 Task: Log work in the project TridentForge for the issue 'Compatibility issues with different web browsers' spent time as '1w 6d 11h 8m' and remaining time as '6w 6d 17h 5m' and add a flag. Now add the issue to the epic 'Data Analytics Implementation'.
Action: Mouse moved to (229, 68)
Screenshot: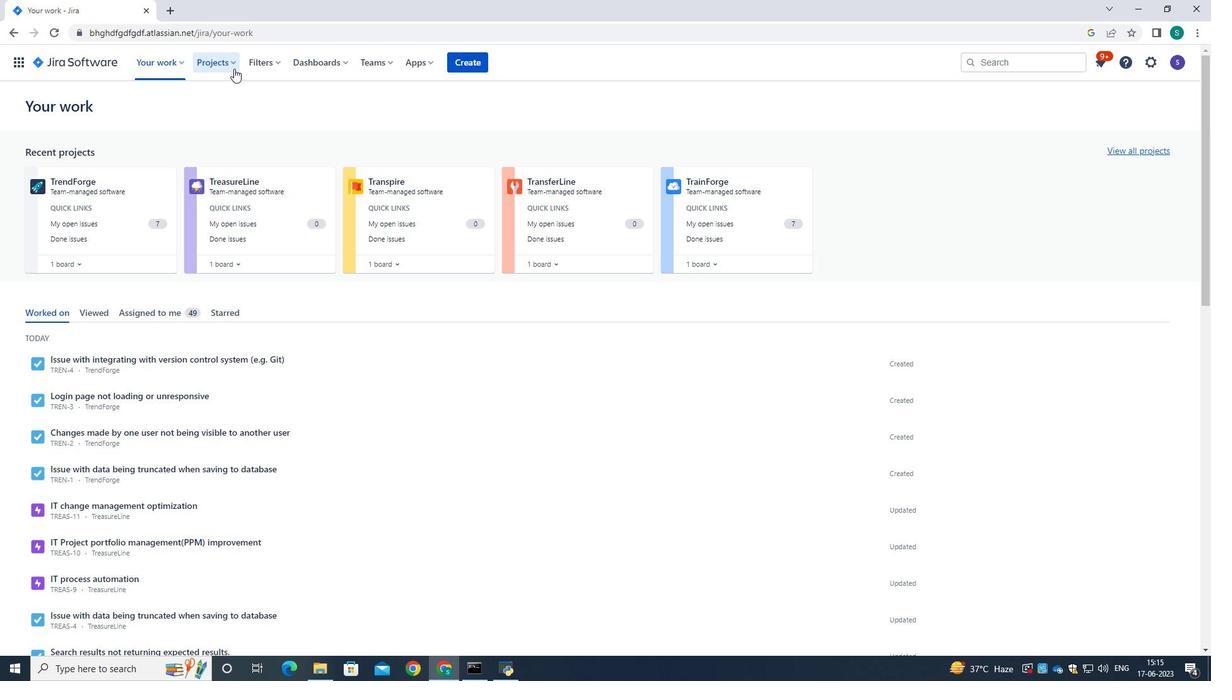 
Action: Mouse pressed left at (229, 68)
Screenshot: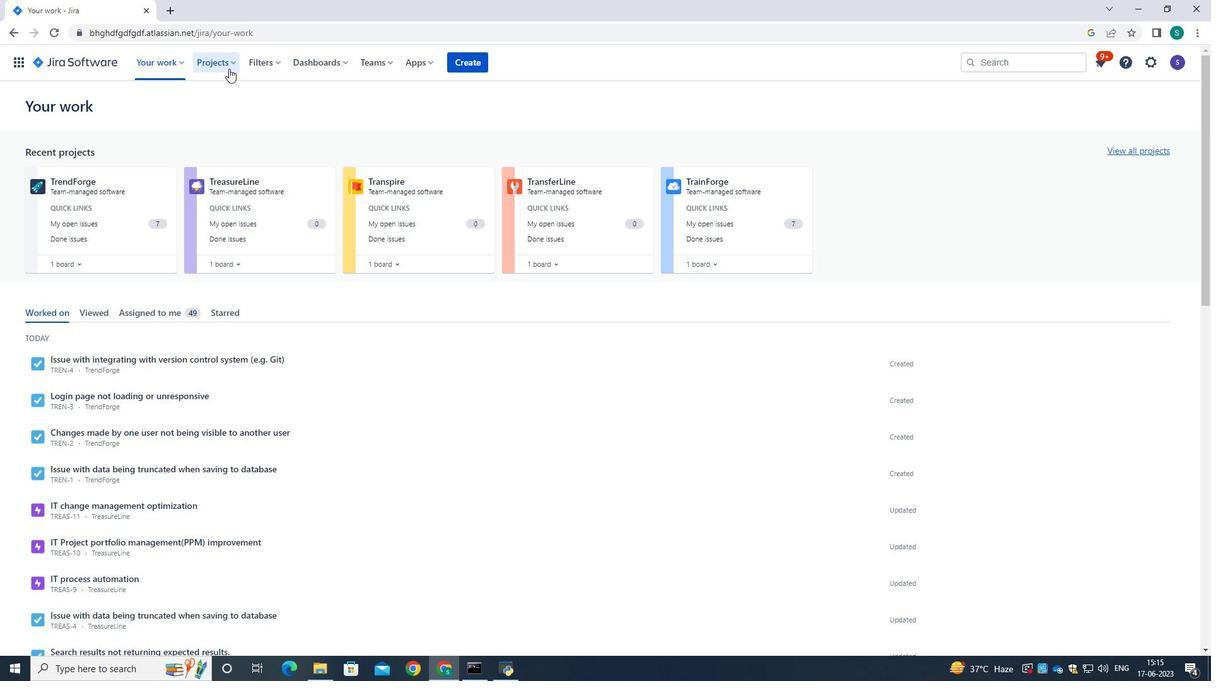 
Action: Mouse moved to (235, 122)
Screenshot: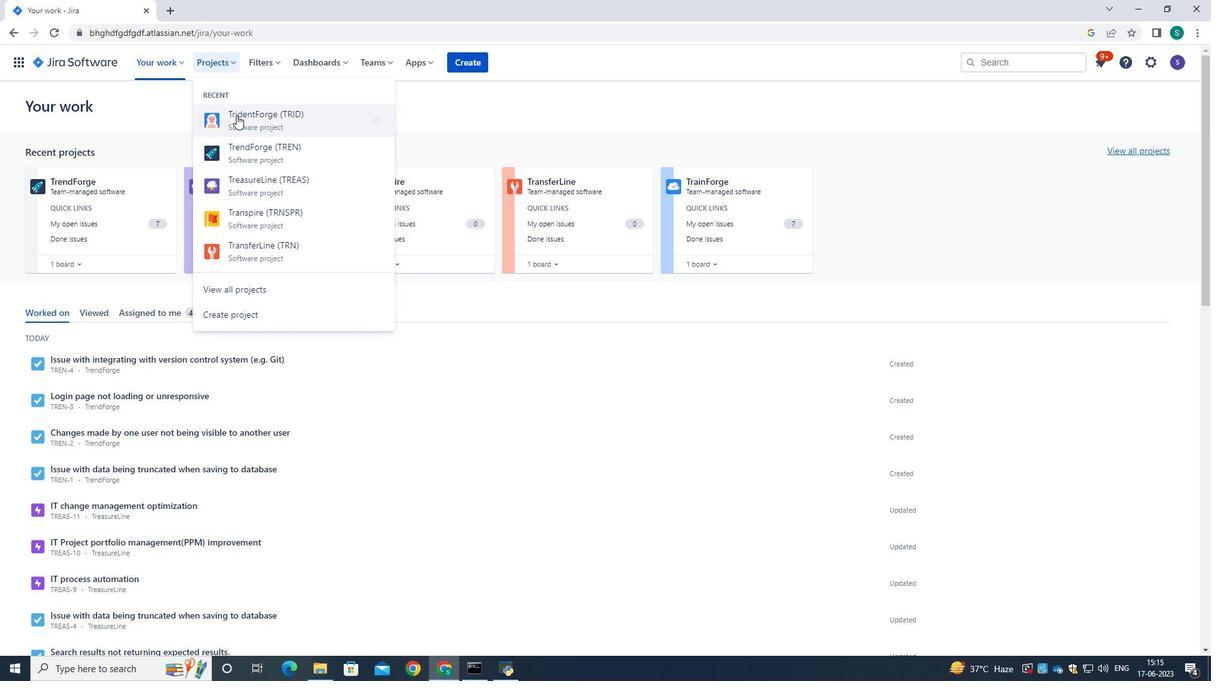 
Action: Mouse pressed left at (235, 122)
Screenshot: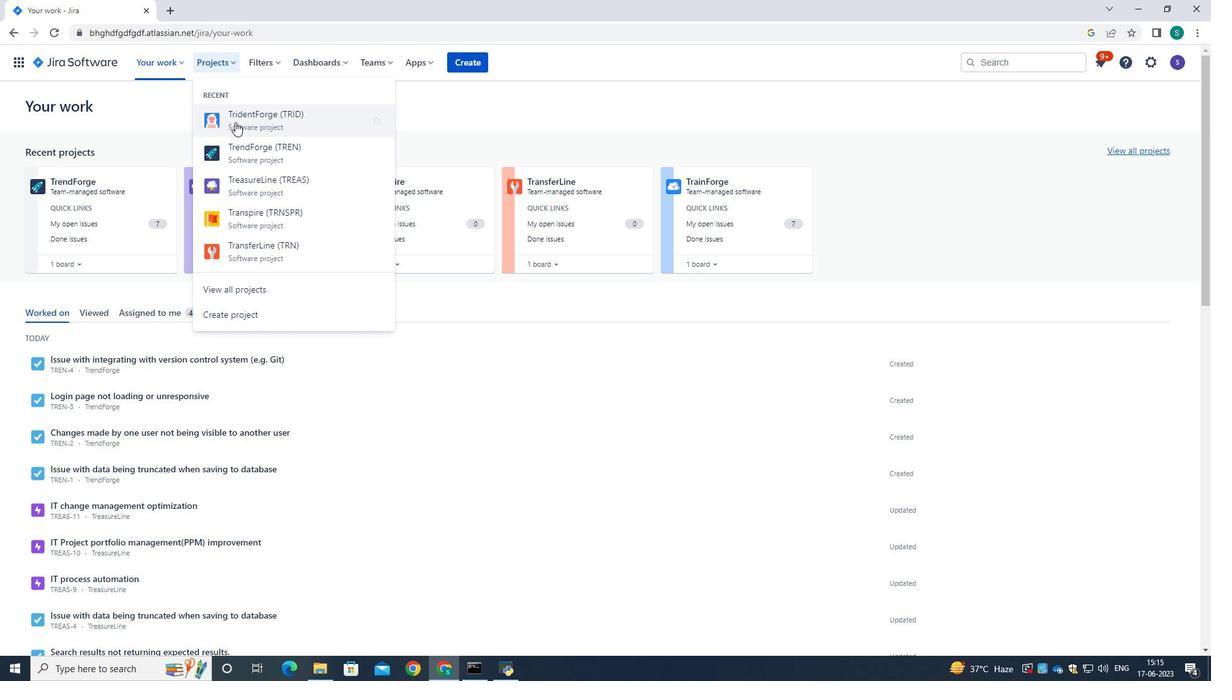 
Action: Mouse moved to (107, 188)
Screenshot: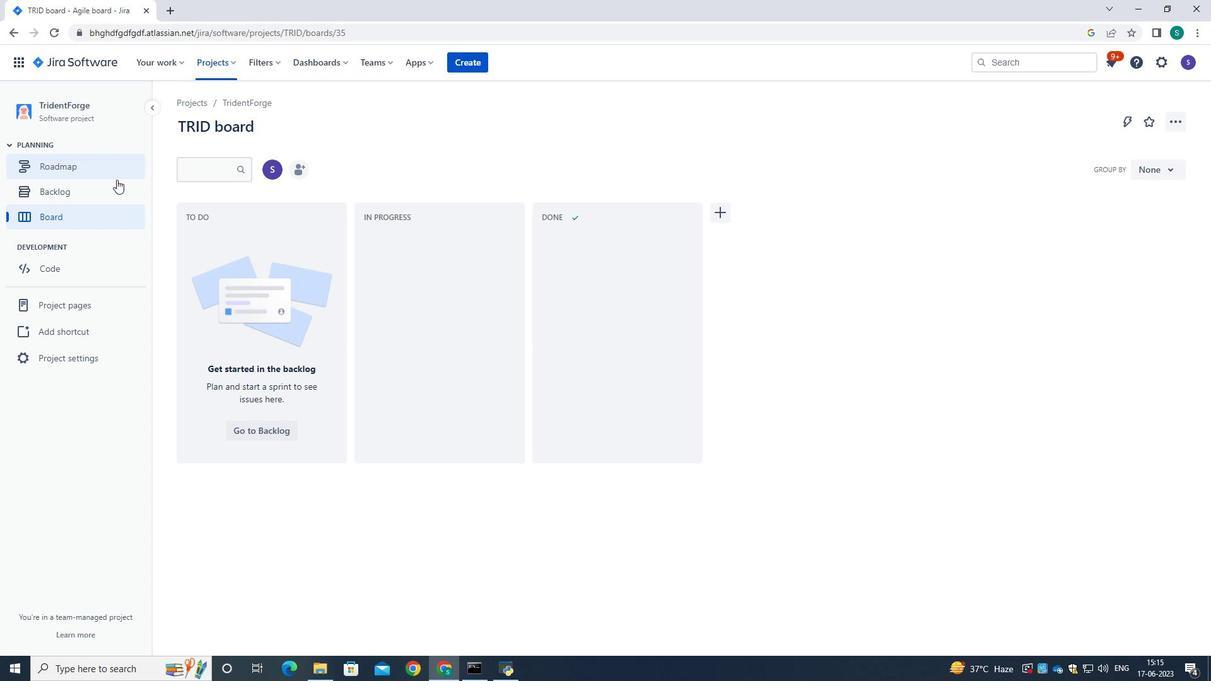 
Action: Mouse pressed left at (107, 188)
Screenshot: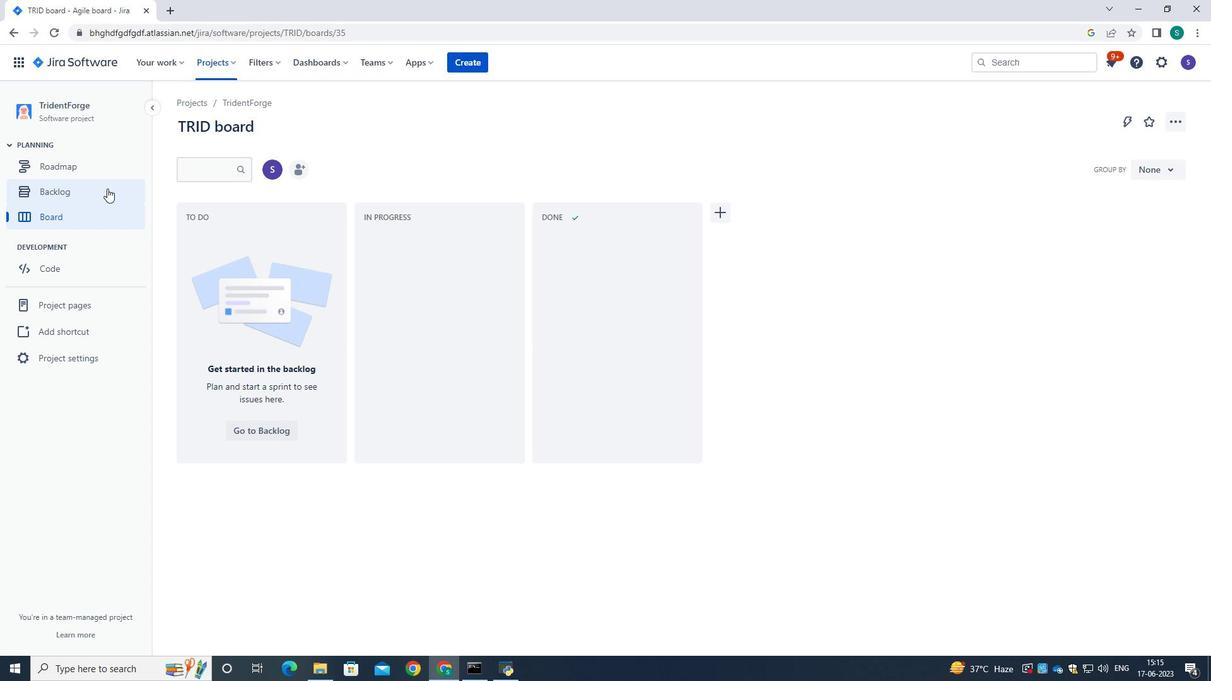 
Action: Mouse moved to (538, 300)
Screenshot: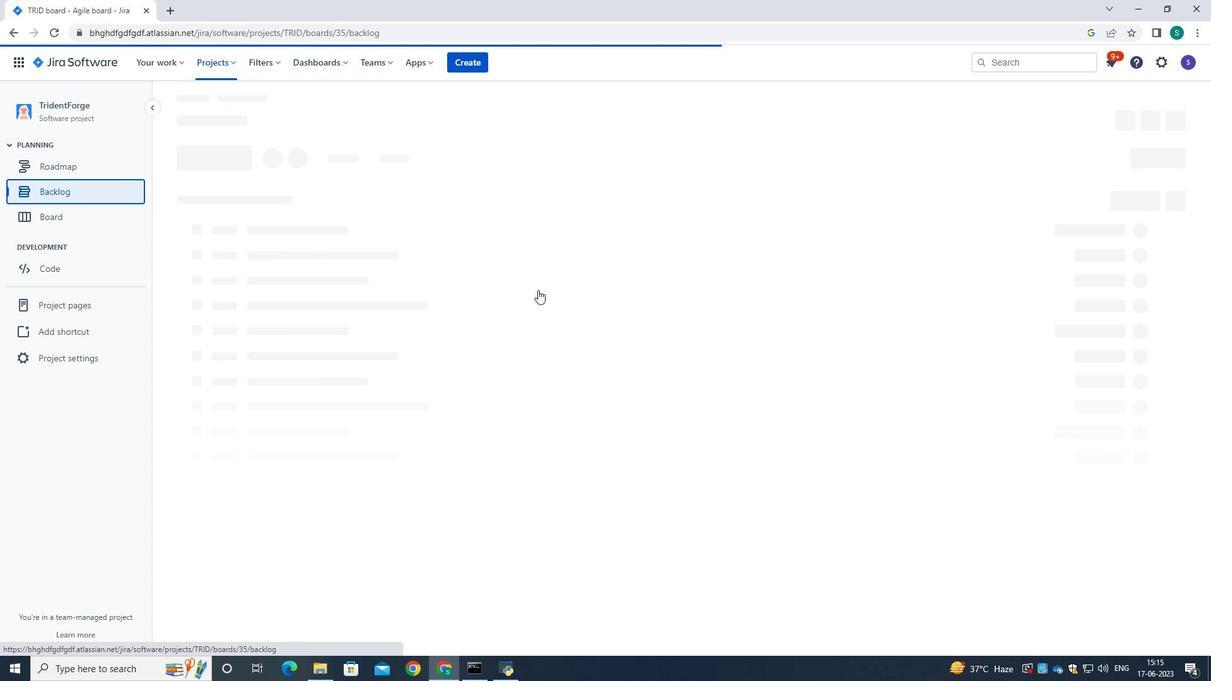 
Action: Mouse scrolled (538, 299) with delta (0, 0)
Screenshot: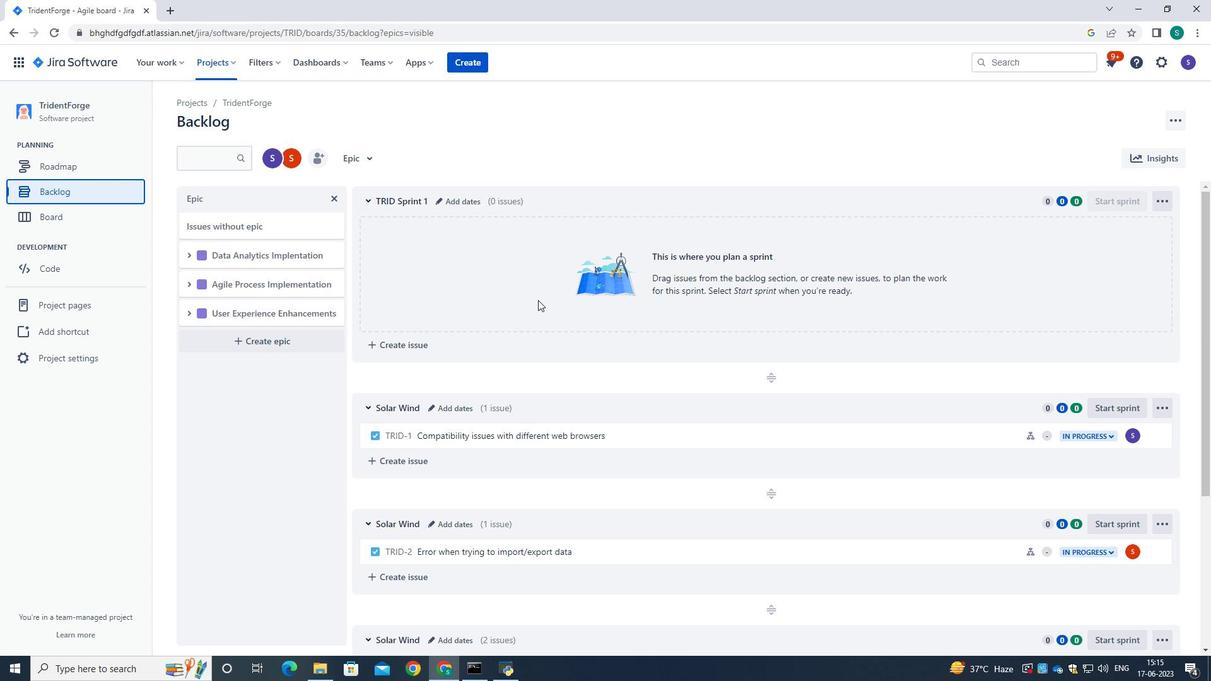 
Action: Mouse scrolled (538, 299) with delta (0, 0)
Screenshot: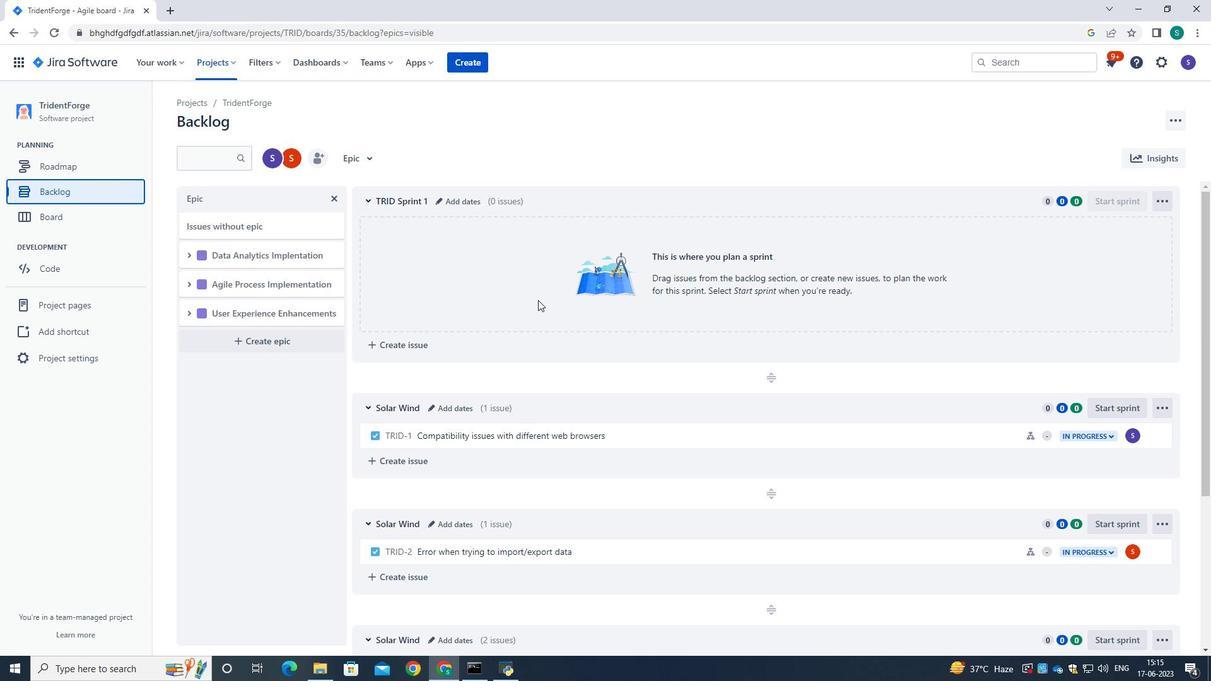 
Action: Mouse scrolled (538, 299) with delta (0, 0)
Screenshot: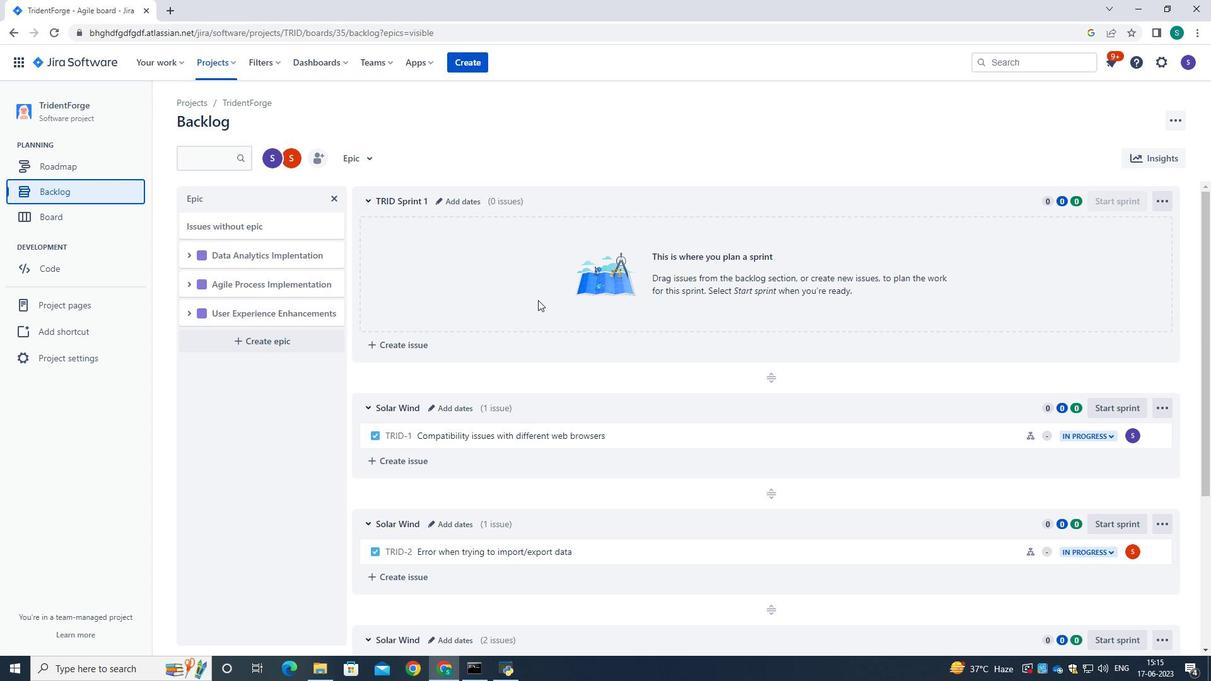
Action: Mouse moved to (501, 247)
Screenshot: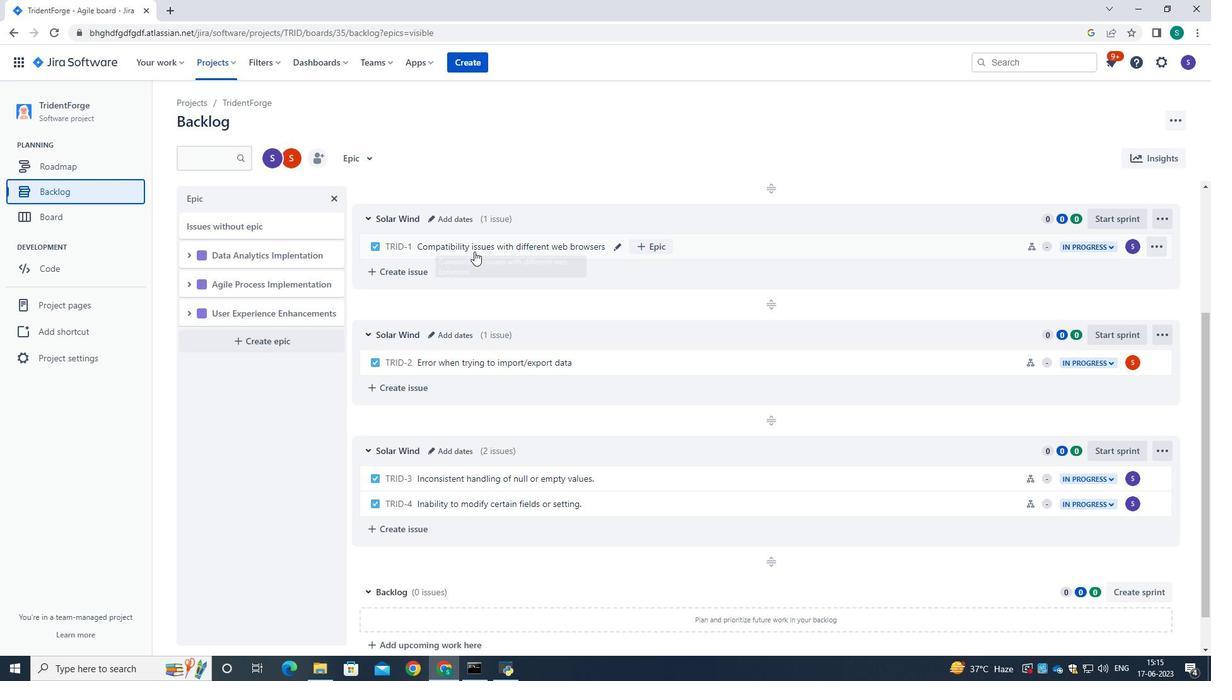 
Action: Mouse pressed left at (501, 247)
Screenshot: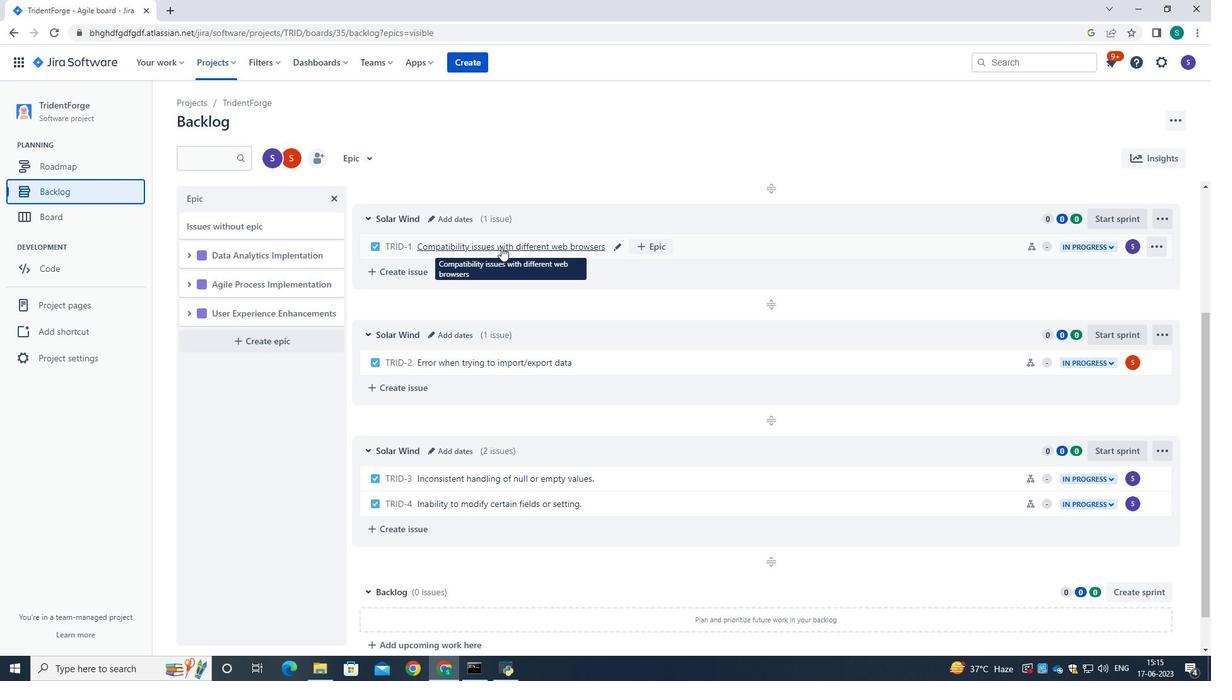 
Action: Mouse moved to (1152, 198)
Screenshot: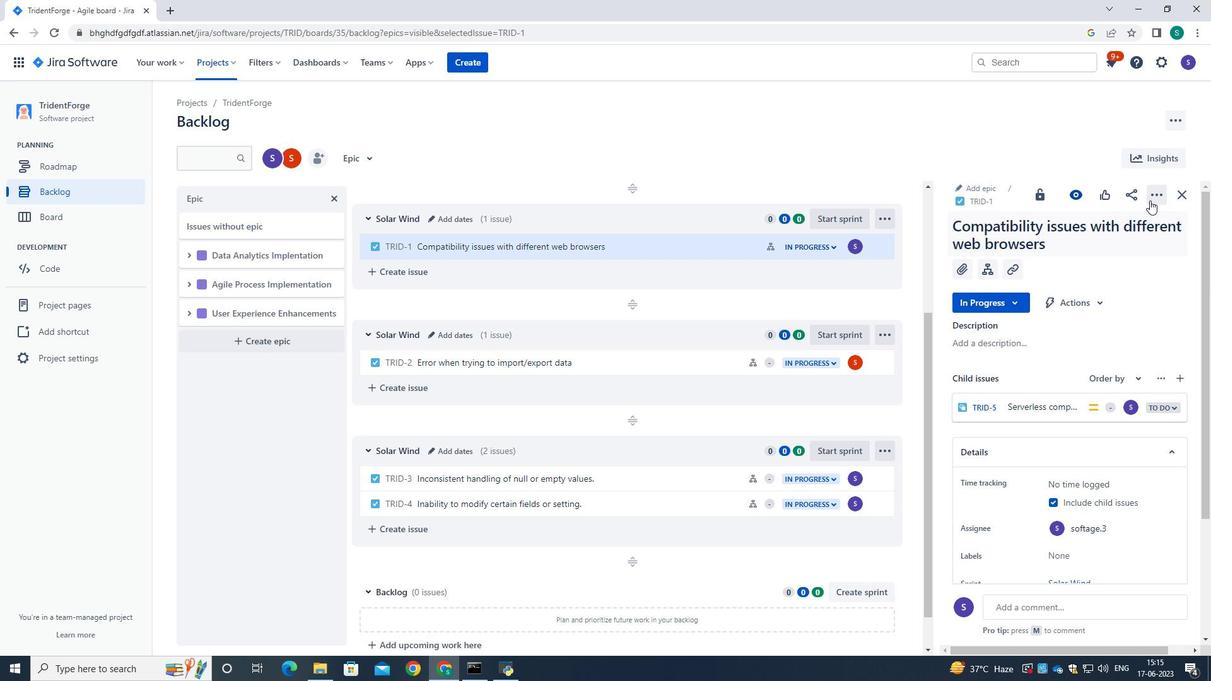 
Action: Mouse pressed left at (1152, 198)
Screenshot: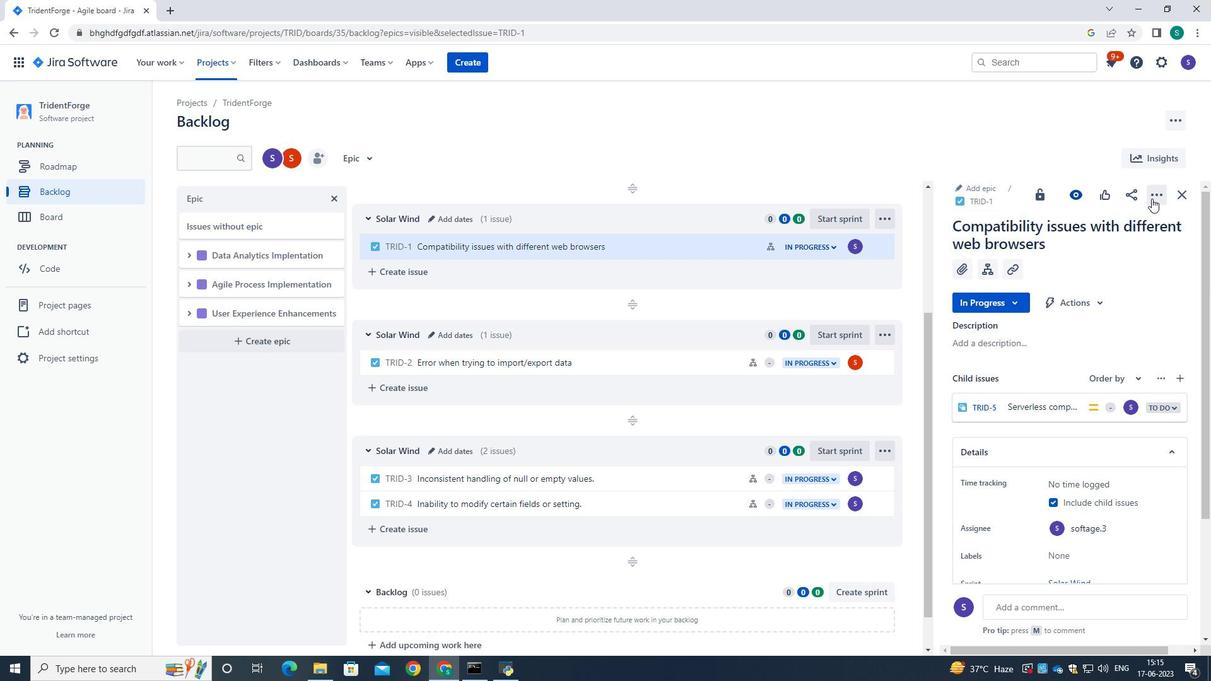 
Action: Mouse moved to (1087, 227)
Screenshot: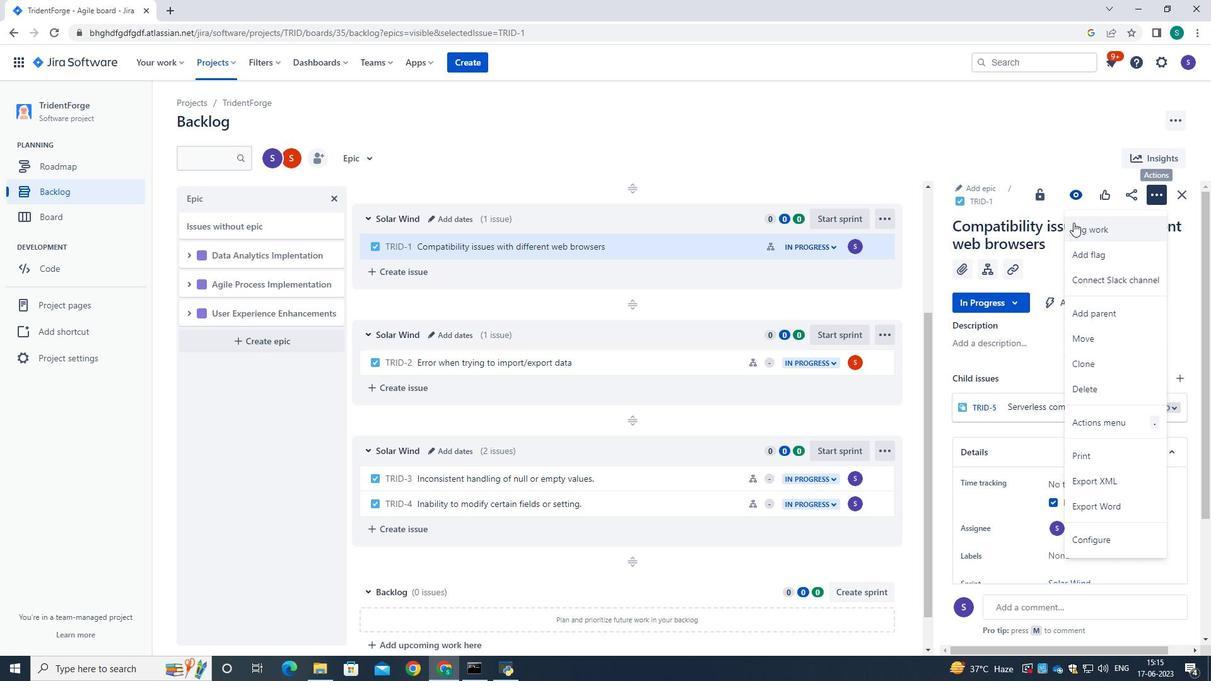 
Action: Mouse pressed left at (1087, 227)
Screenshot: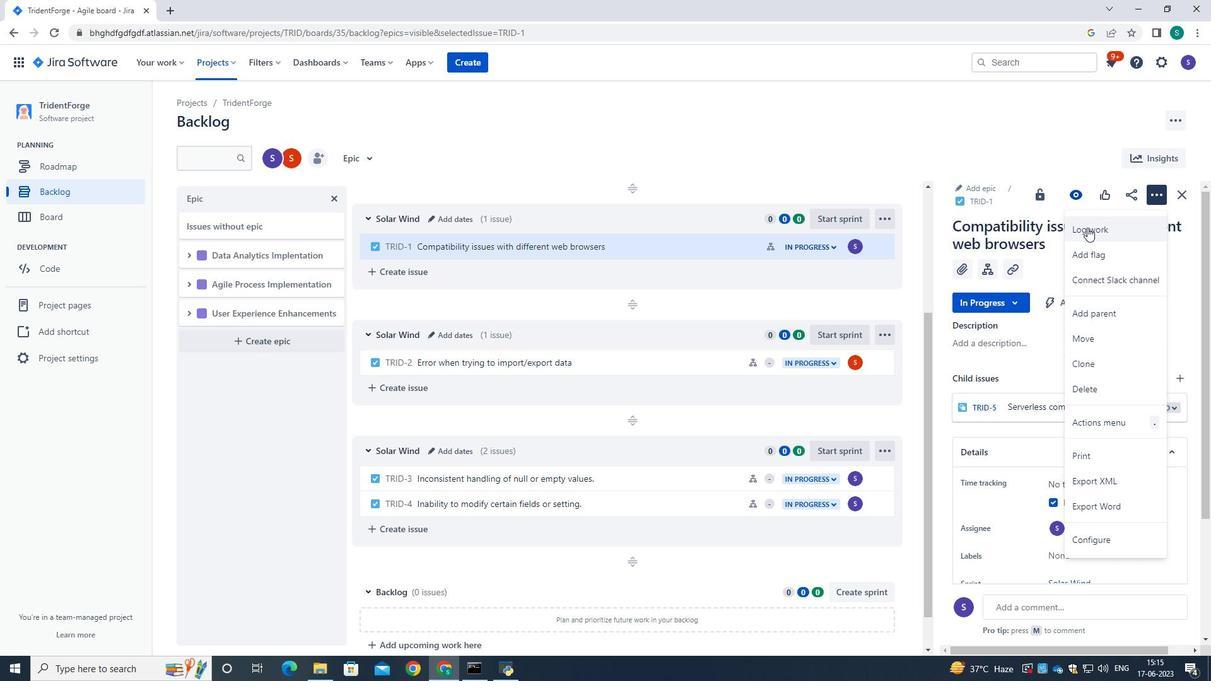 
Action: Mouse moved to (572, 191)
Screenshot: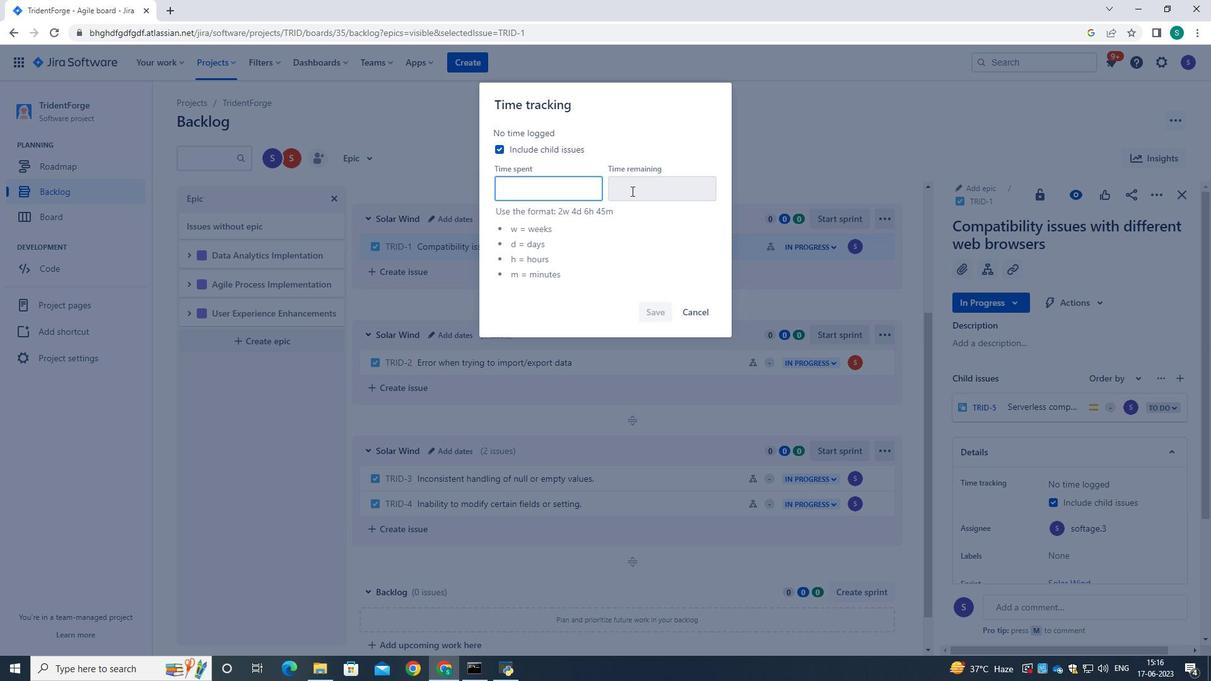 
Action: Mouse pressed left at (572, 191)
Screenshot: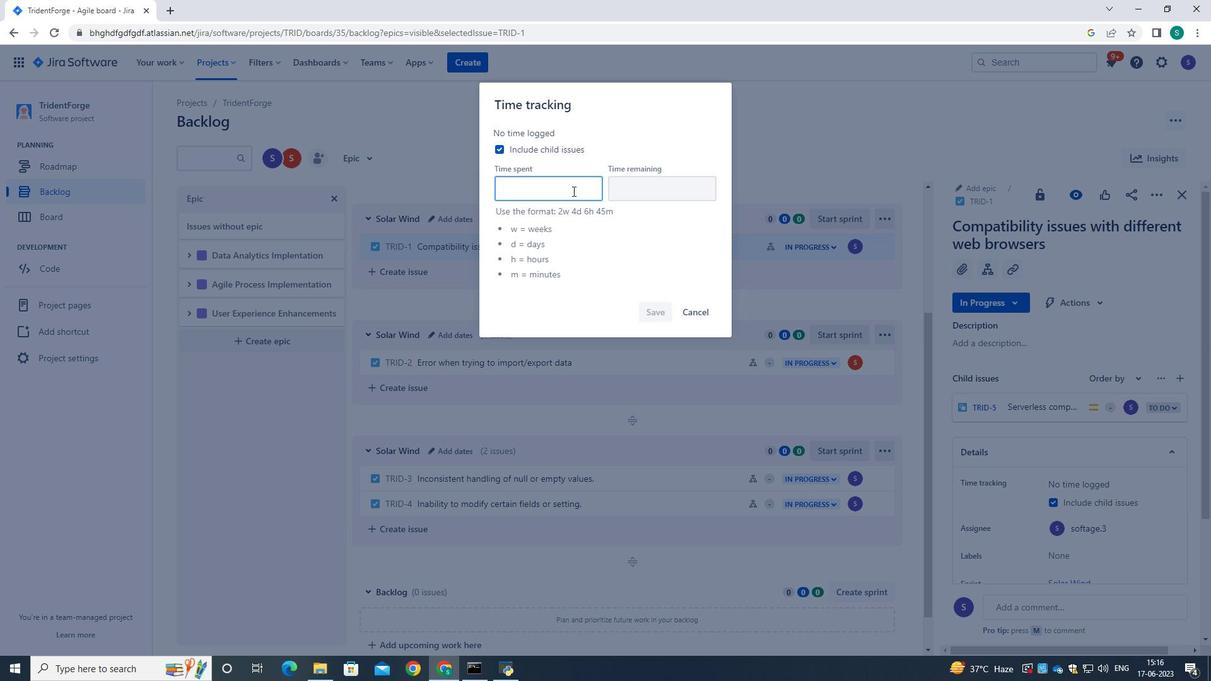 
Action: Key pressed 1w<Key.space>6d<Key.space>11h<Key.space>8m
Screenshot: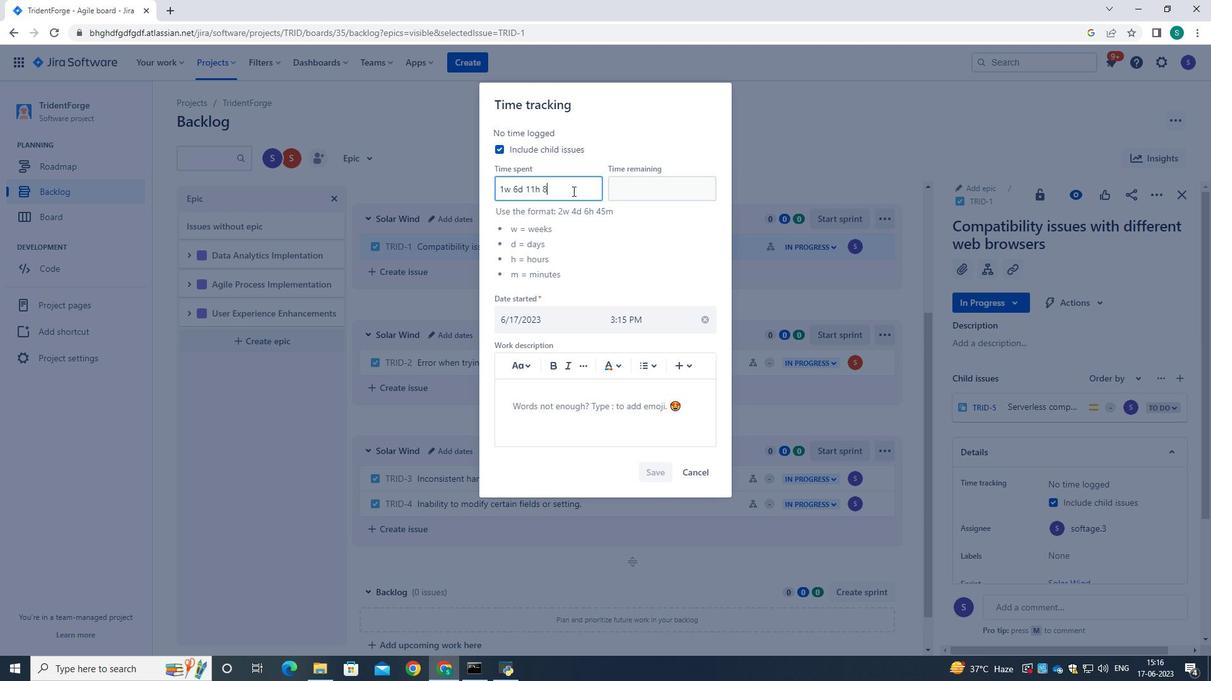 
Action: Mouse moved to (635, 183)
Screenshot: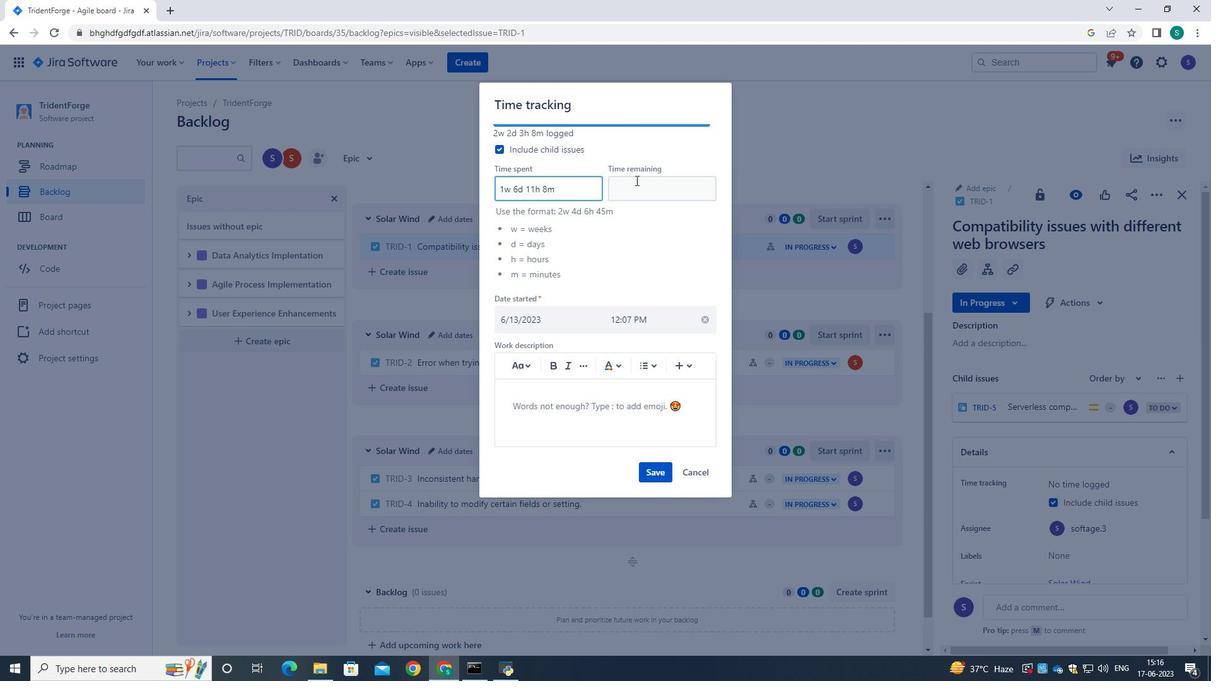
Action: Mouse pressed left at (635, 183)
Screenshot: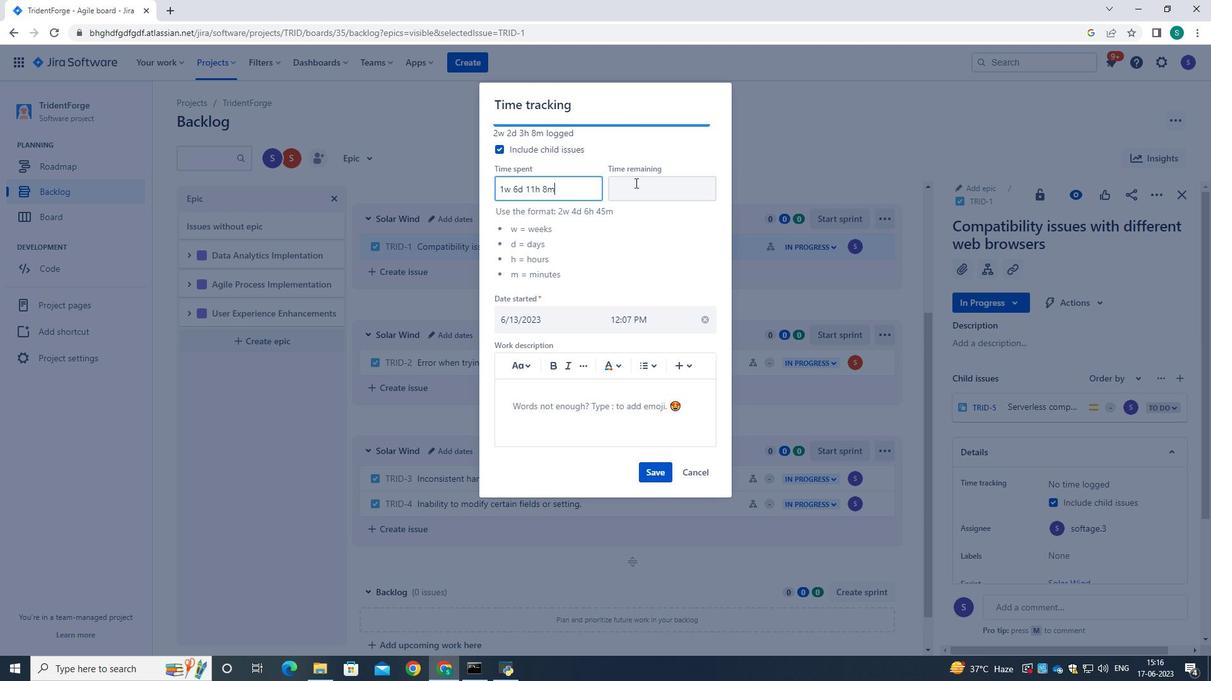
Action: Key pressed 6w<Key.space>6d<Key.space>17h<Key.space>5m
Screenshot: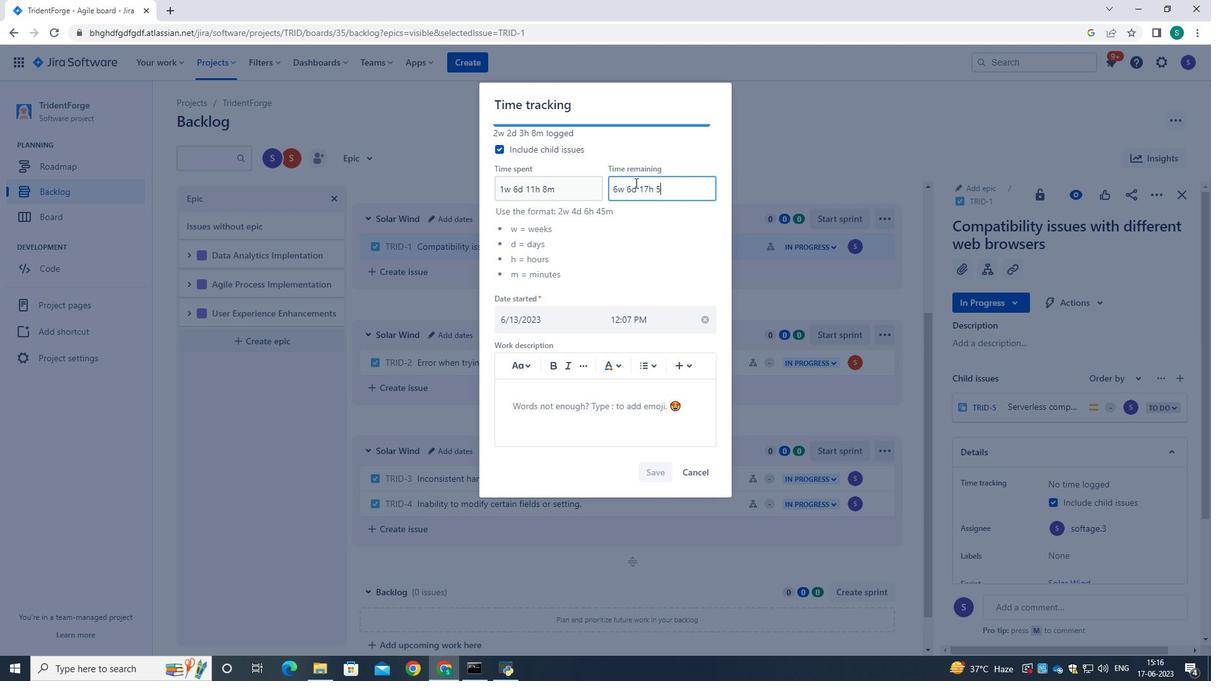 
Action: Mouse moved to (658, 471)
Screenshot: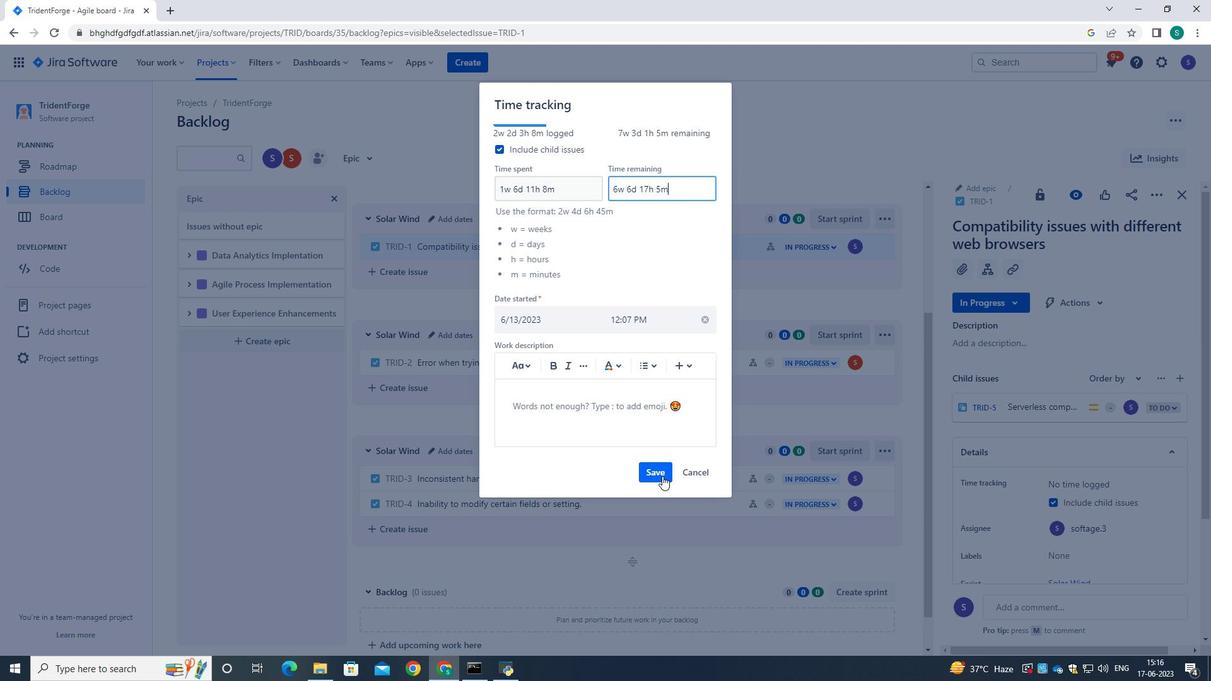 
Action: Mouse pressed left at (658, 471)
Screenshot: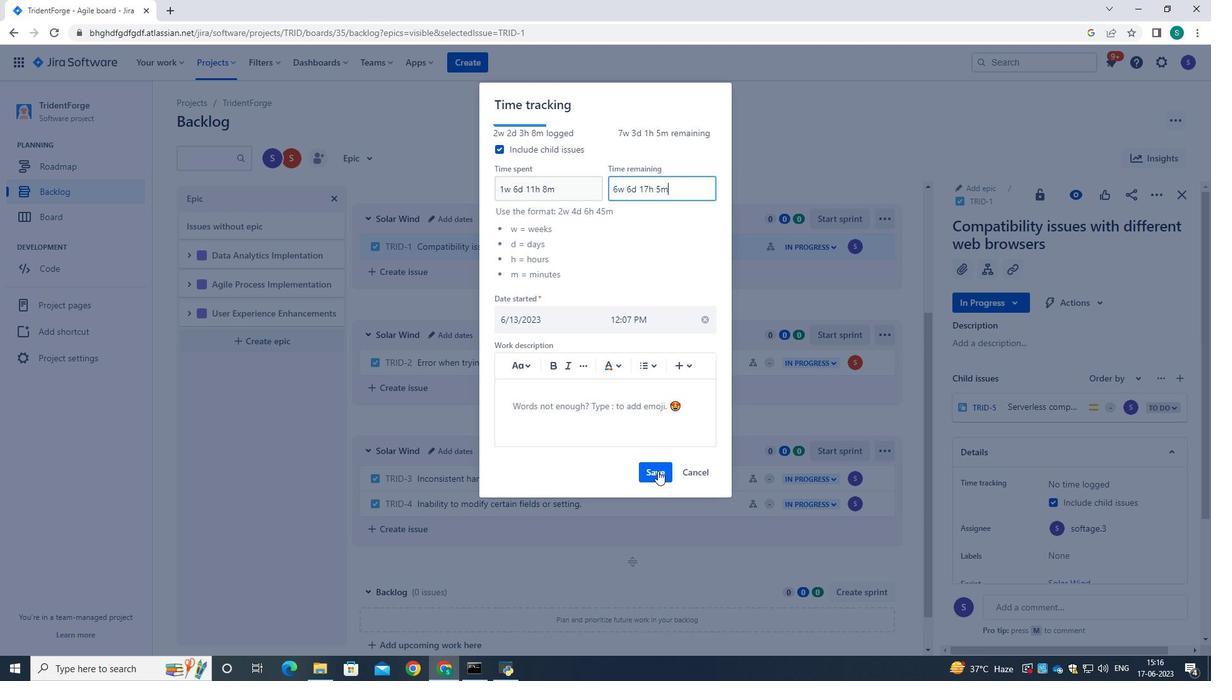 
Action: Mouse moved to (1164, 200)
Screenshot: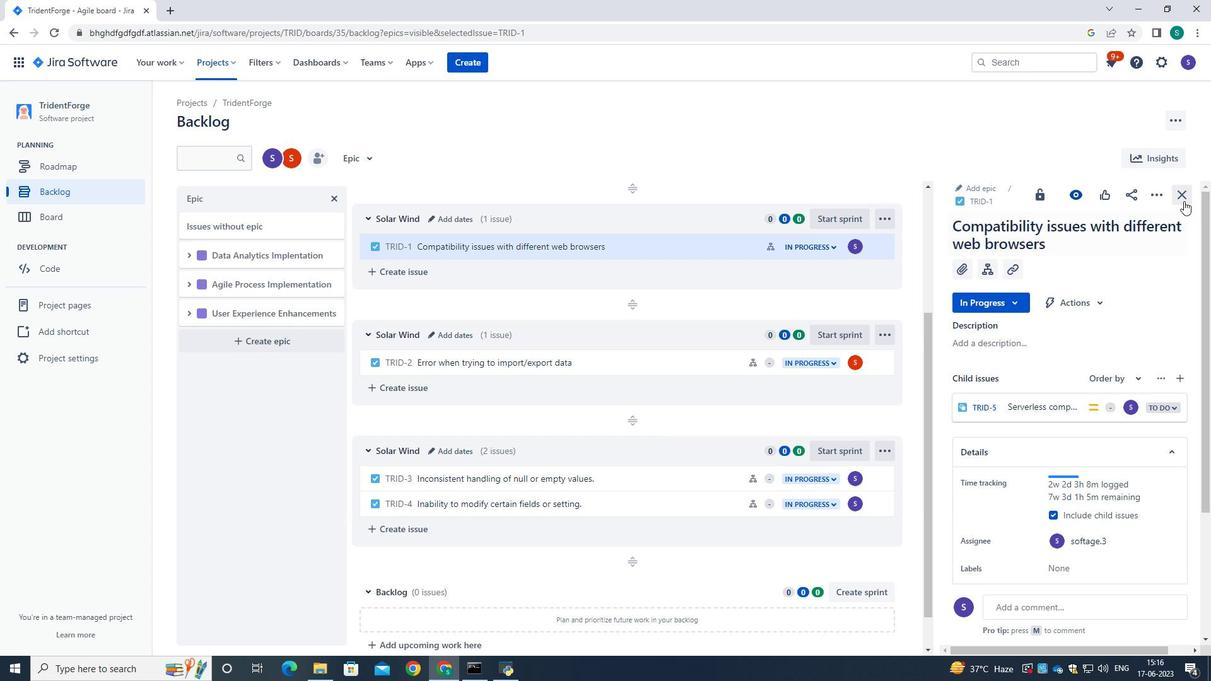 
Action: Mouse pressed left at (1164, 200)
Screenshot: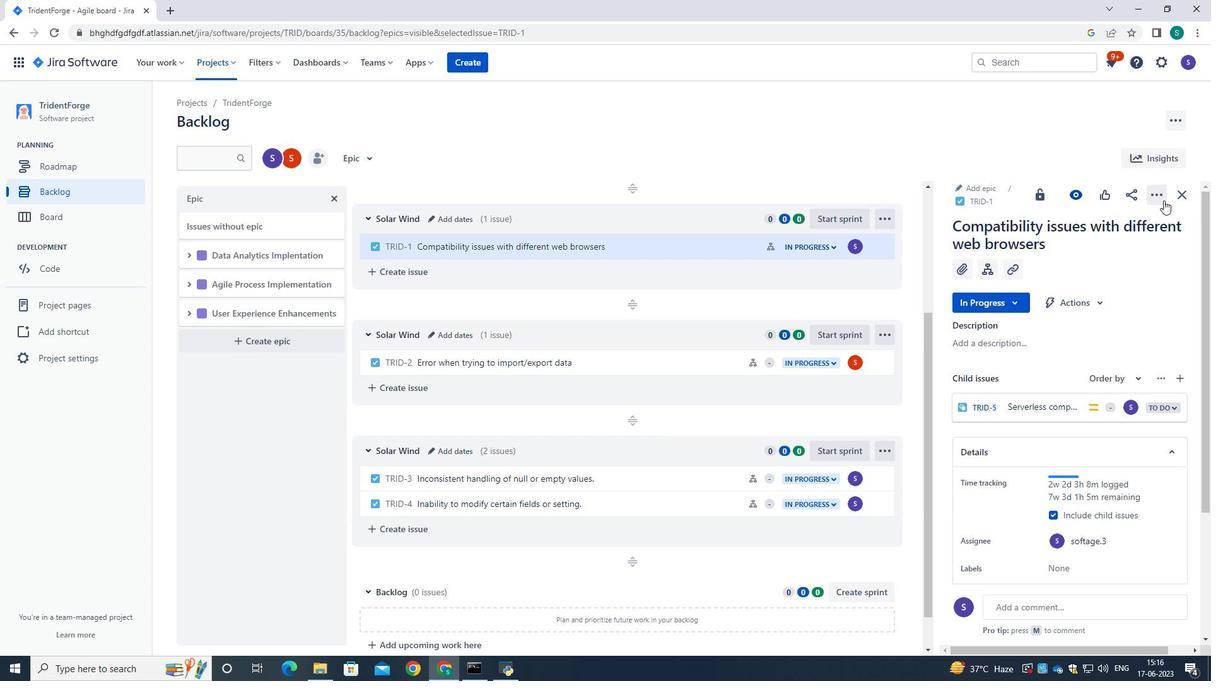 
Action: Mouse moved to (1115, 252)
Screenshot: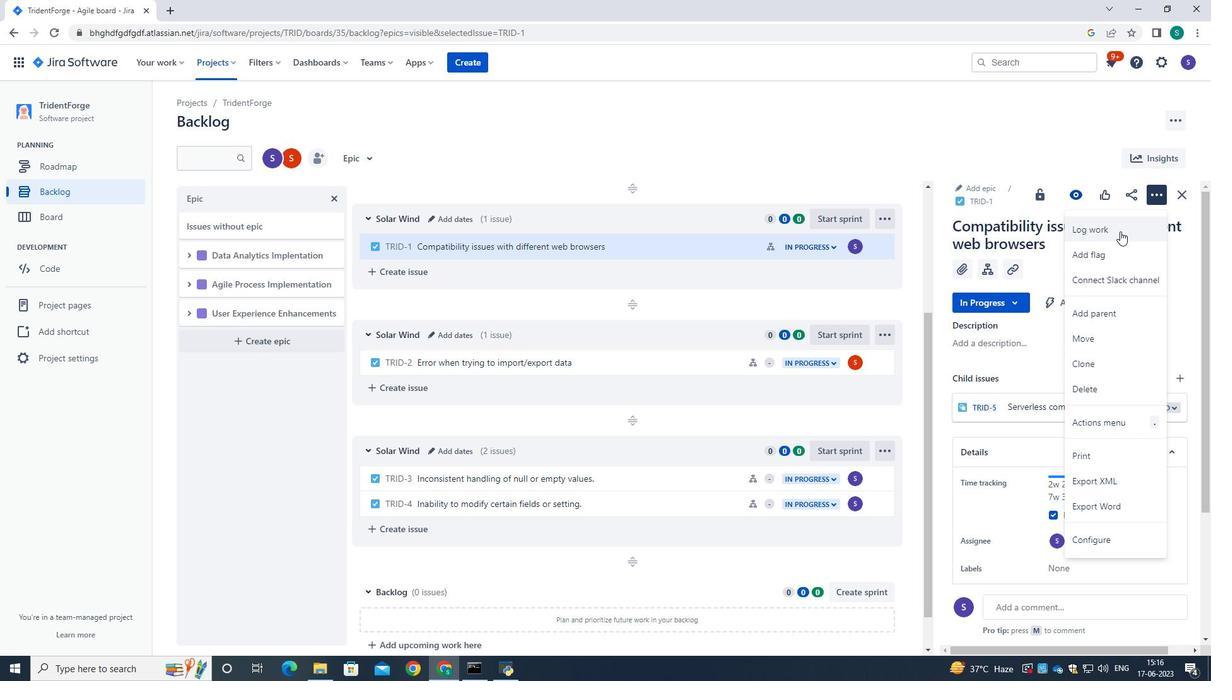 
Action: Mouse pressed left at (1115, 252)
Screenshot: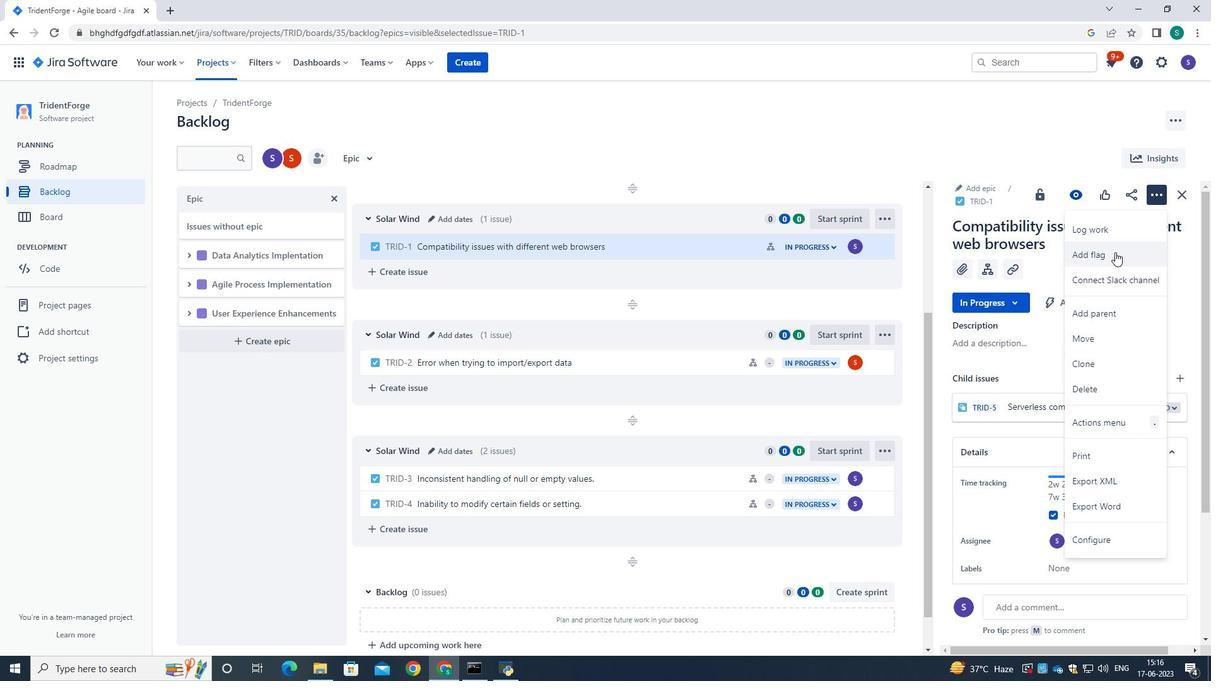 
Action: Mouse moved to (774, 130)
Screenshot: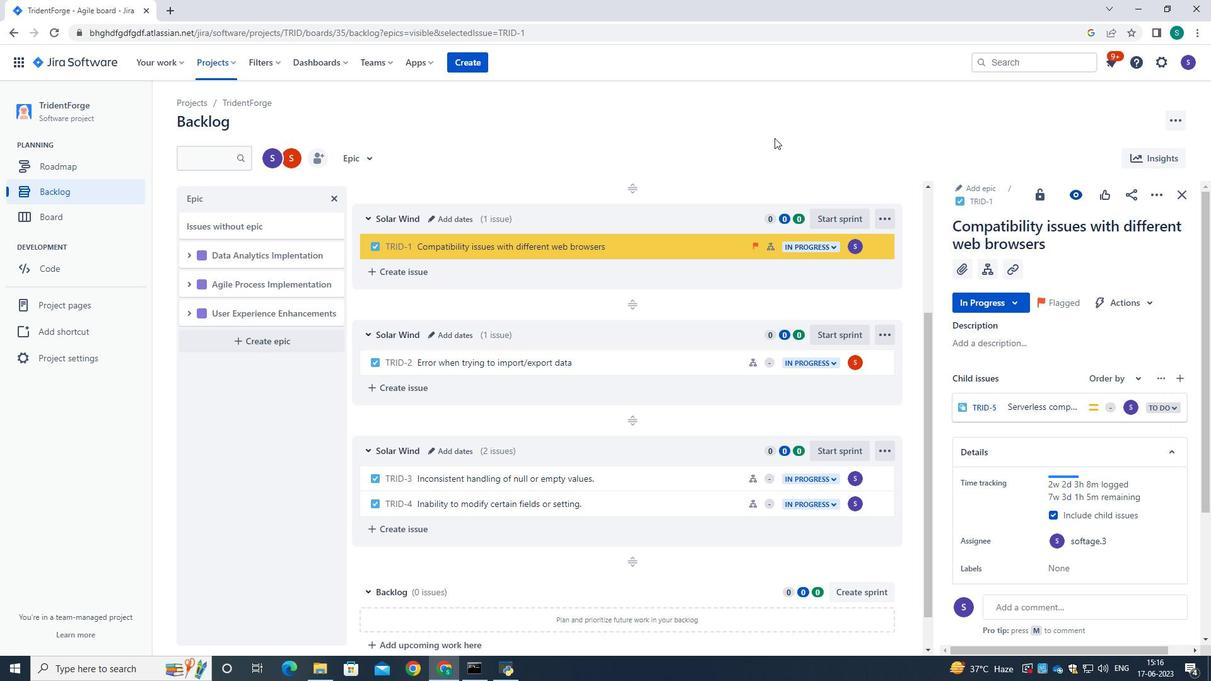 
Action: Mouse pressed left at (774, 130)
Screenshot: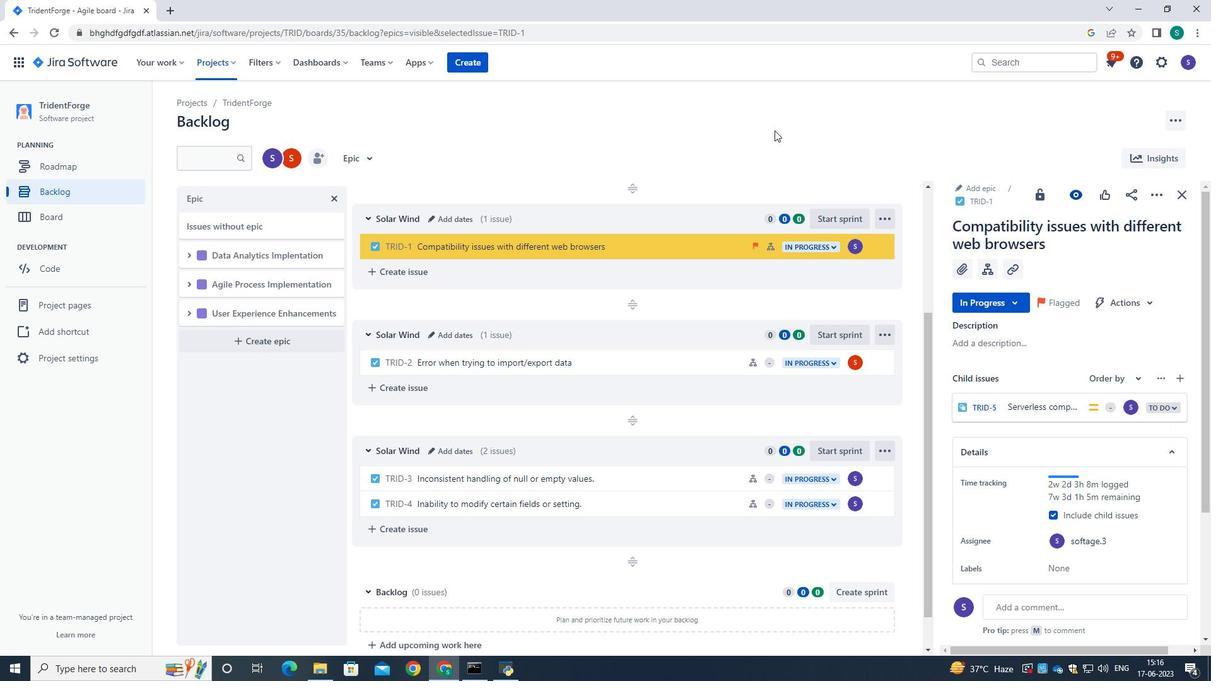 
Action: Mouse moved to (659, 251)
Screenshot: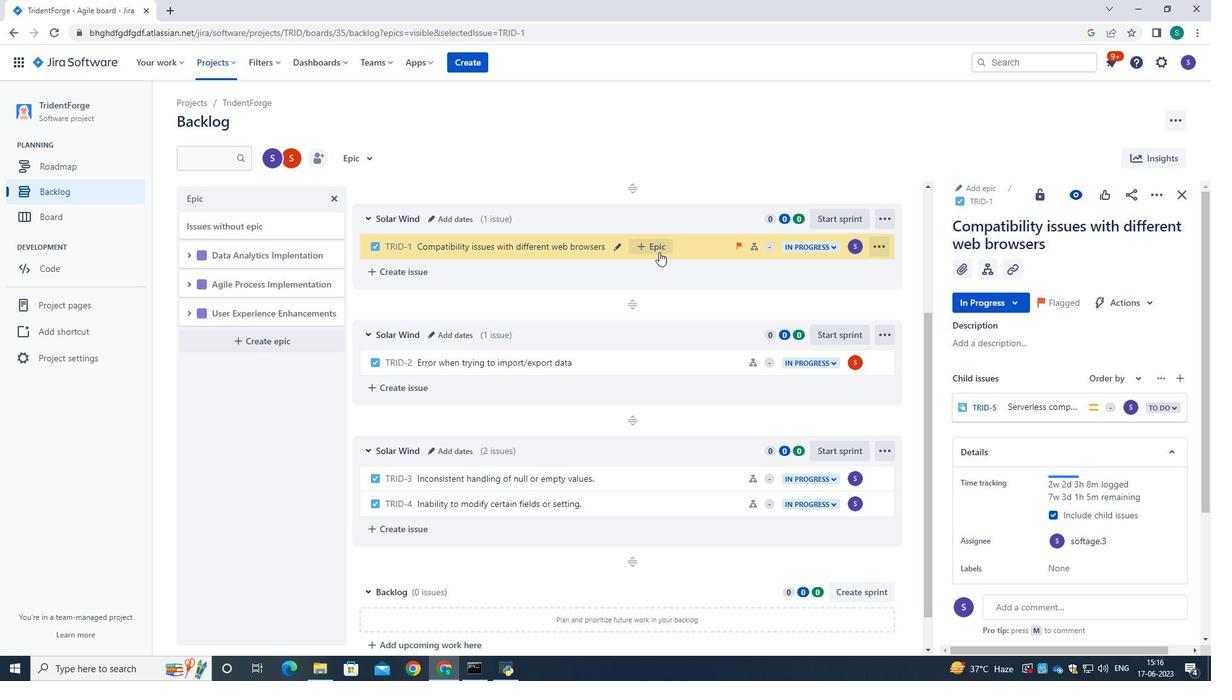 
Action: Mouse pressed left at (659, 251)
Screenshot: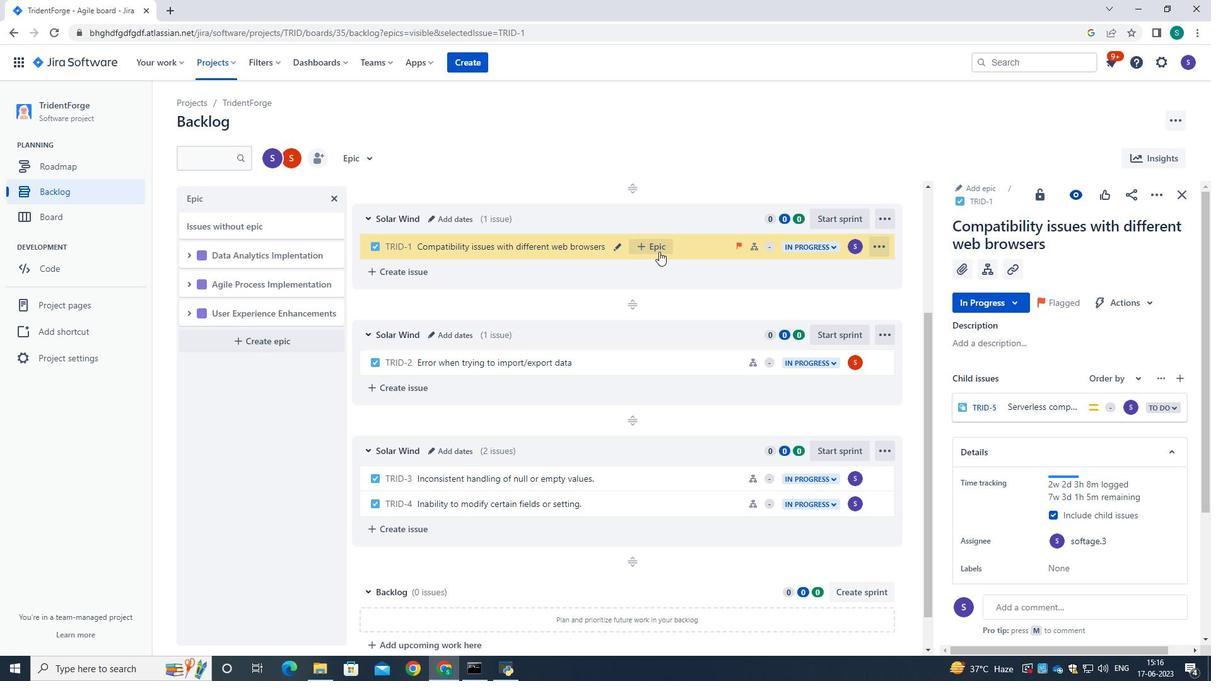 
Action: Mouse moved to (670, 336)
Screenshot: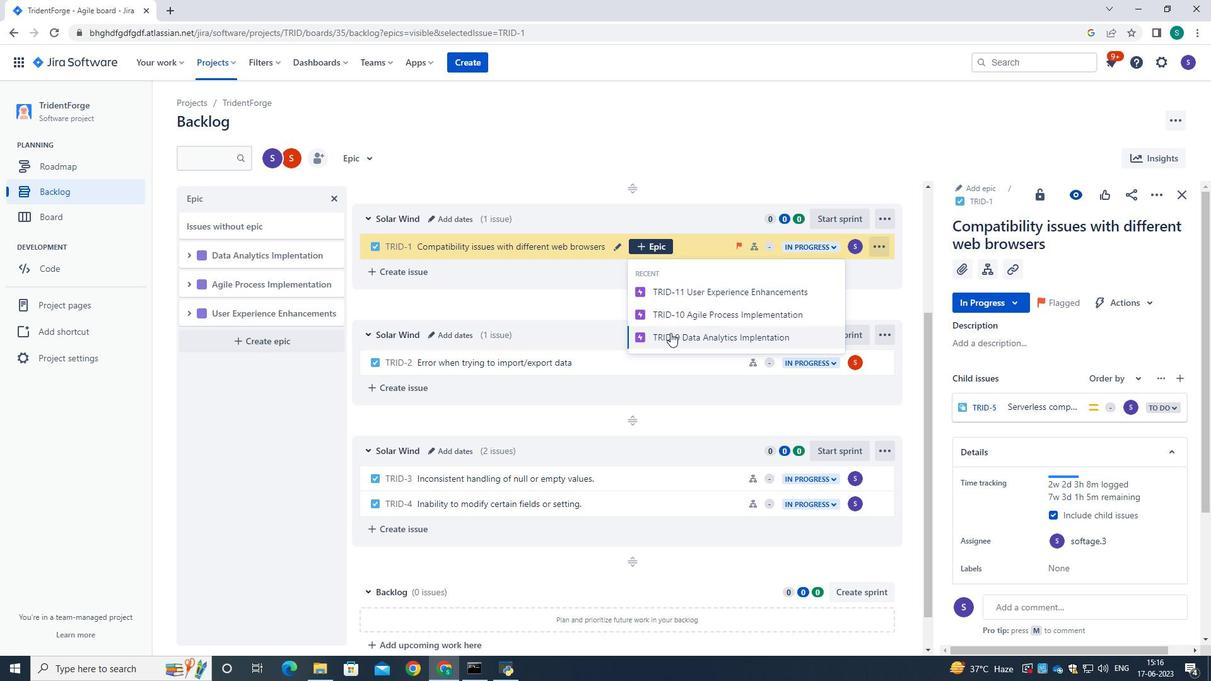 
Action: Mouse pressed left at (670, 336)
Screenshot: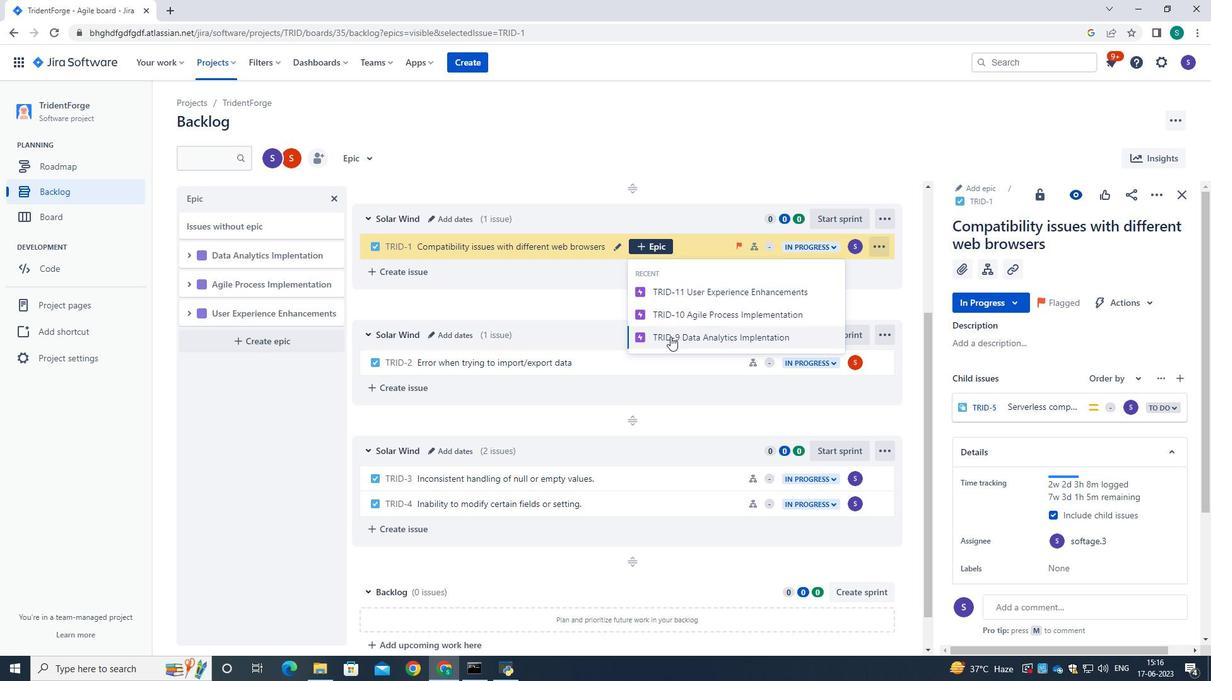 
Action: Mouse moved to (730, 135)
Screenshot: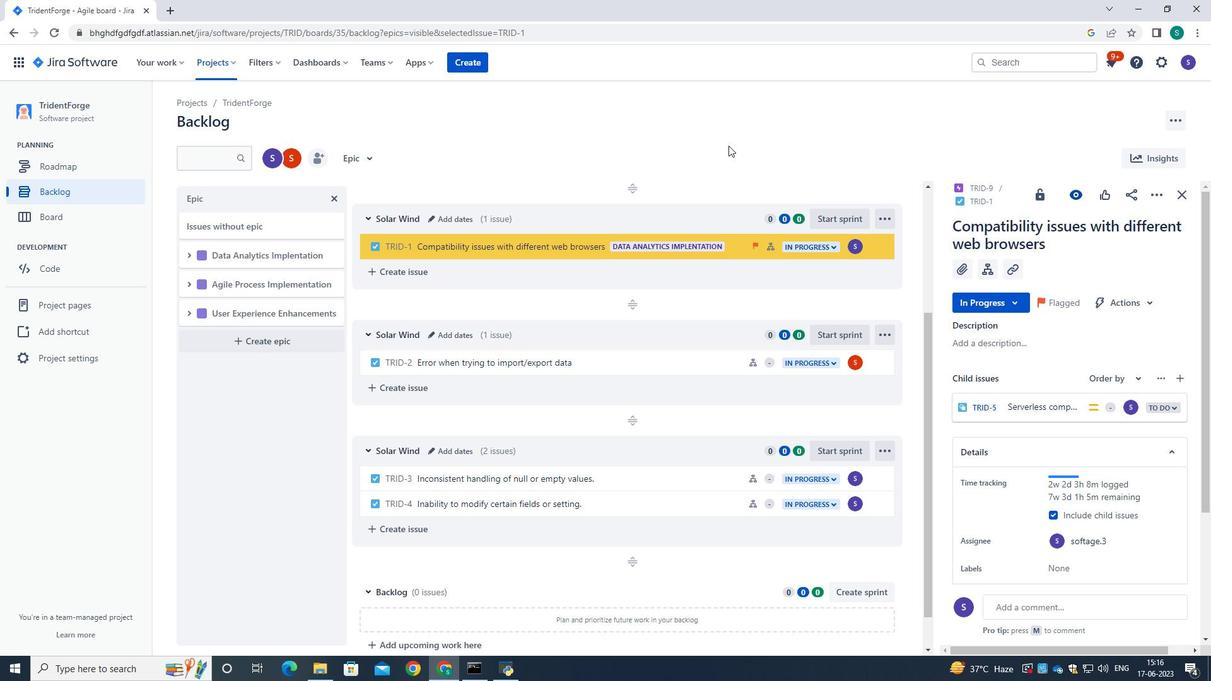 
Action: Mouse pressed left at (730, 135)
Screenshot: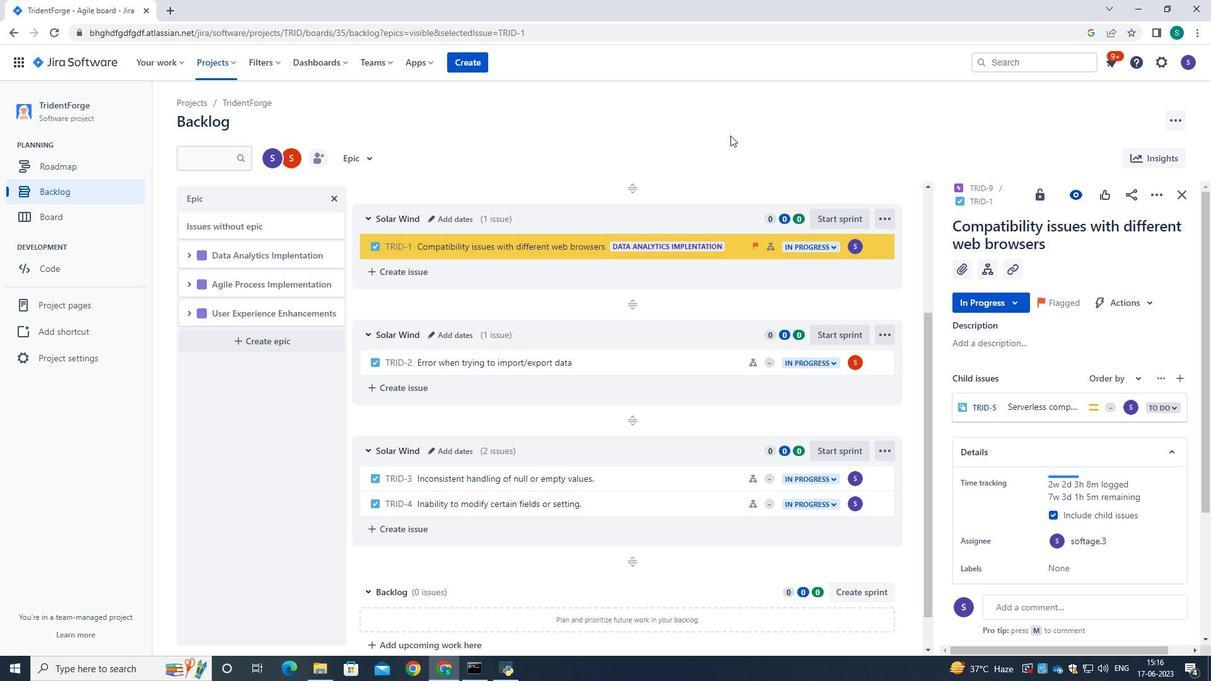 
